 Task: Select health as the cause.
Action: Mouse moved to (874, 79)
Screenshot: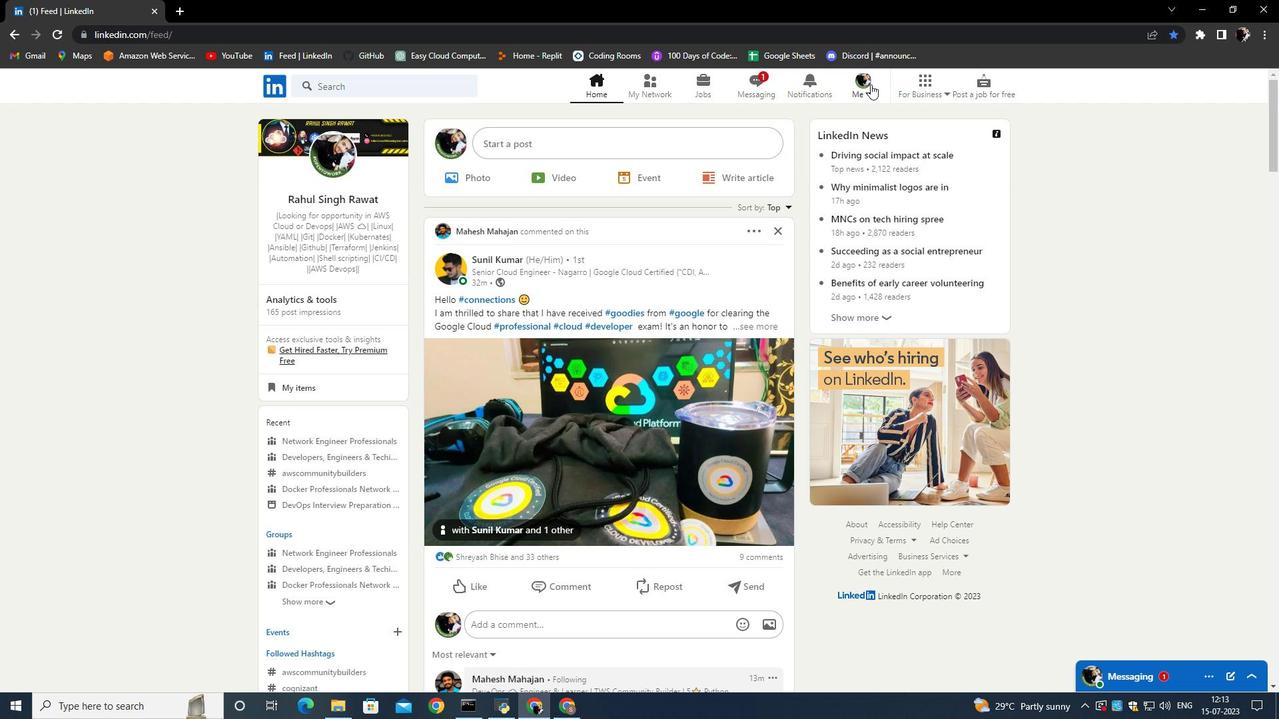 
Action: Mouse pressed left at (874, 79)
Screenshot: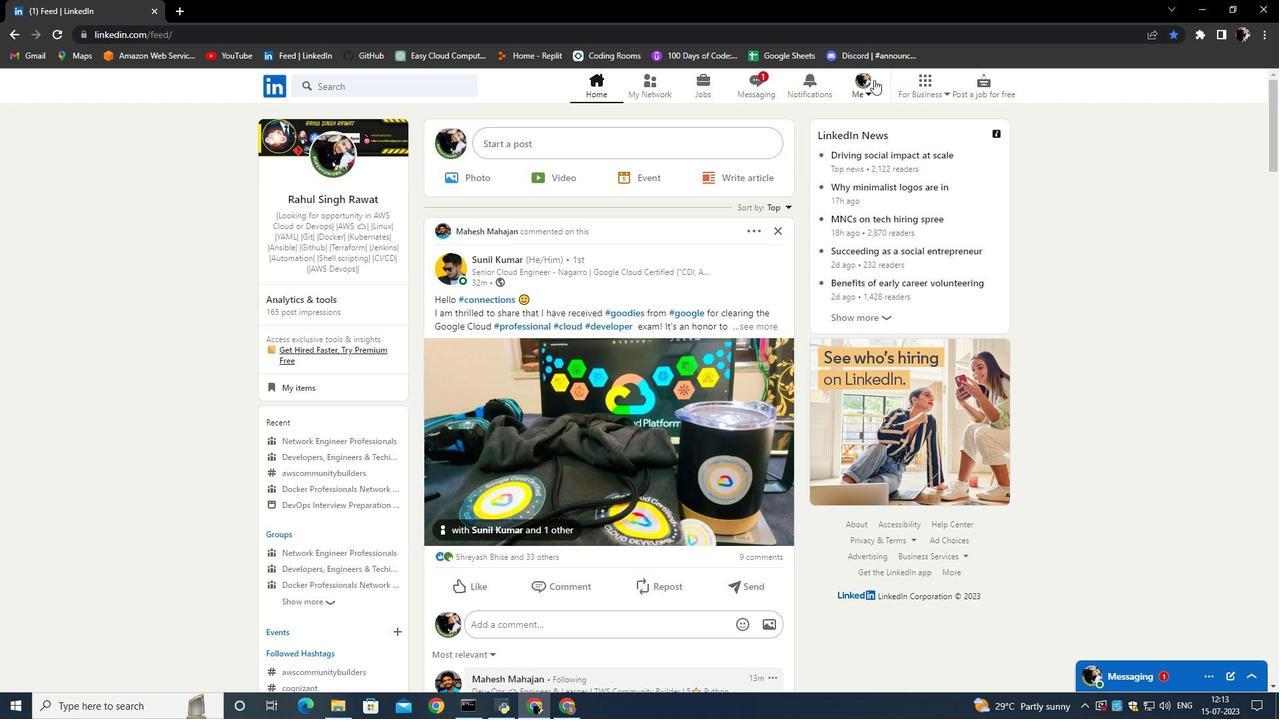 
Action: Mouse moved to (741, 162)
Screenshot: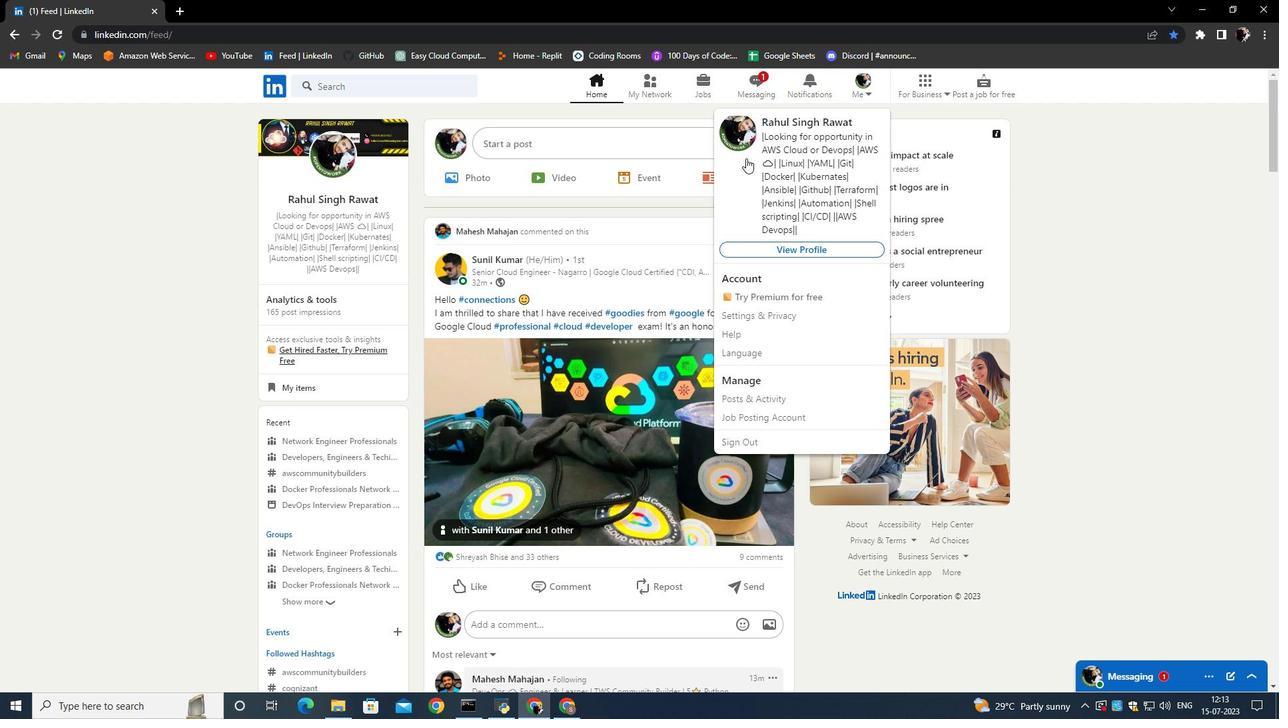
Action: Mouse pressed left at (741, 162)
Screenshot: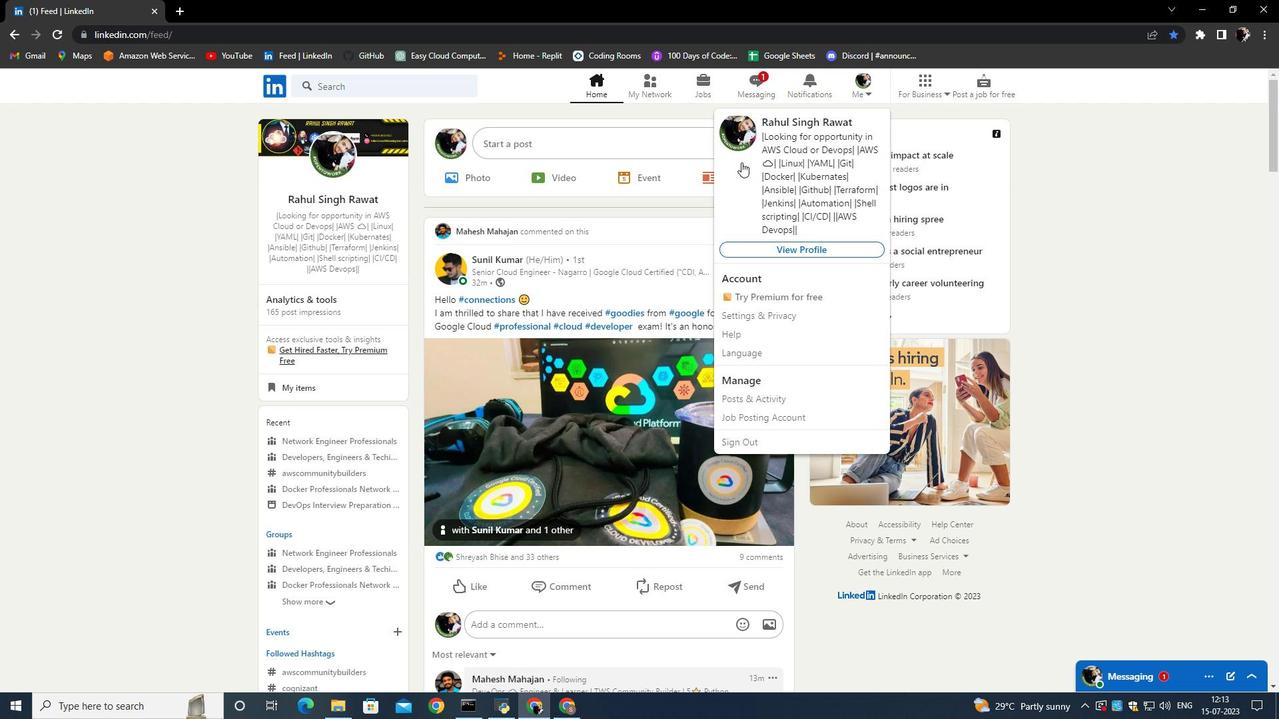 
Action: Mouse moved to (411, 500)
Screenshot: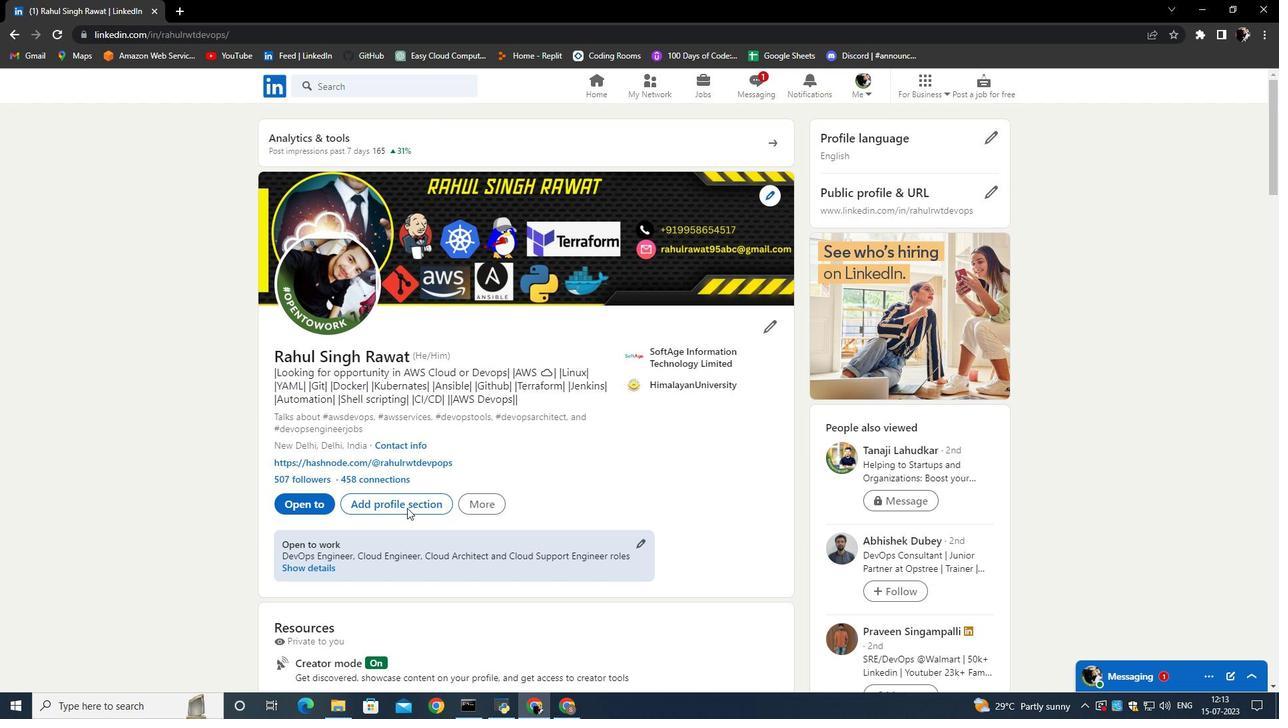 
Action: Mouse pressed left at (411, 500)
Screenshot: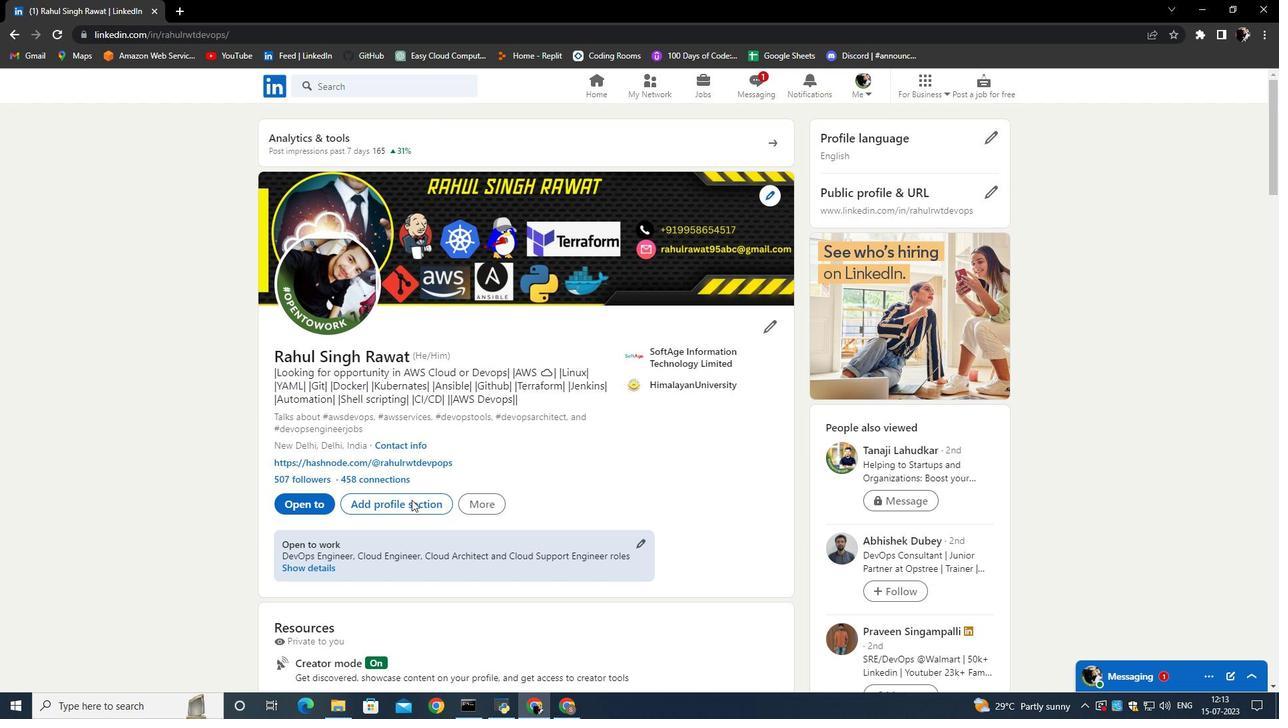 
Action: Mouse moved to (494, 363)
Screenshot: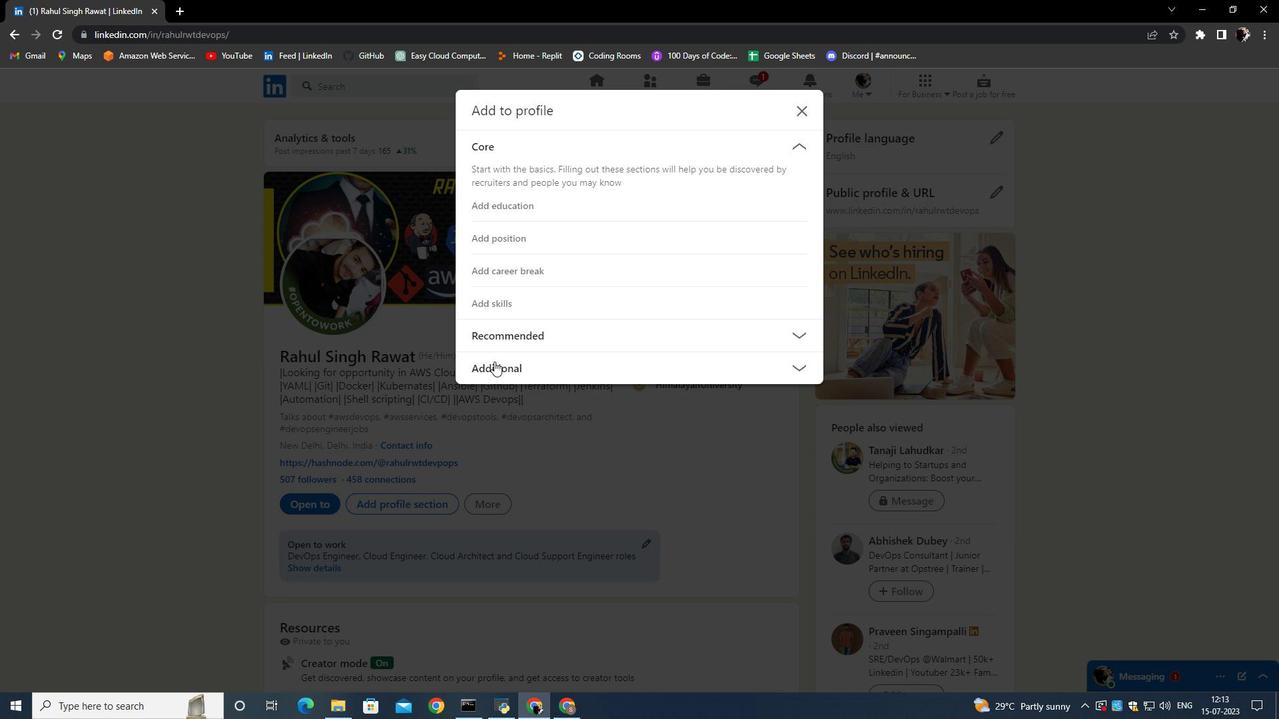 
Action: Mouse pressed left at (494, 363)
Screenshot: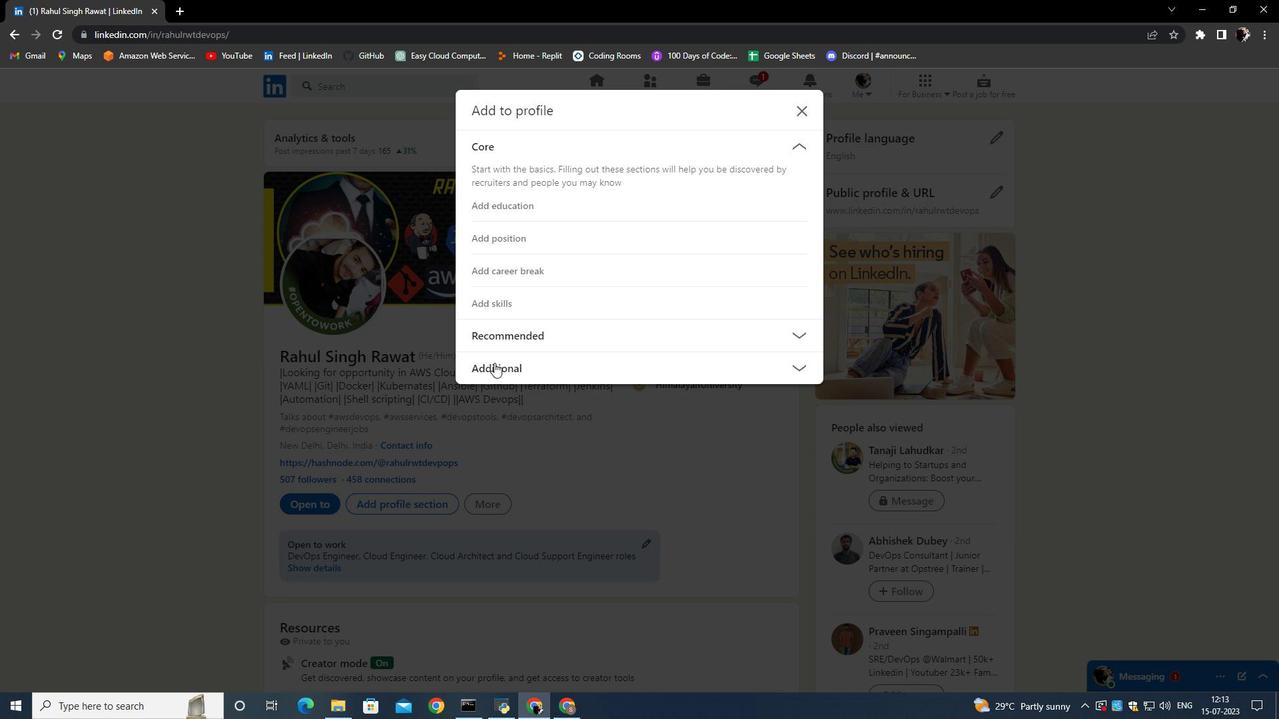 
Action: Mouse moved to (519, 269)
Screenshot: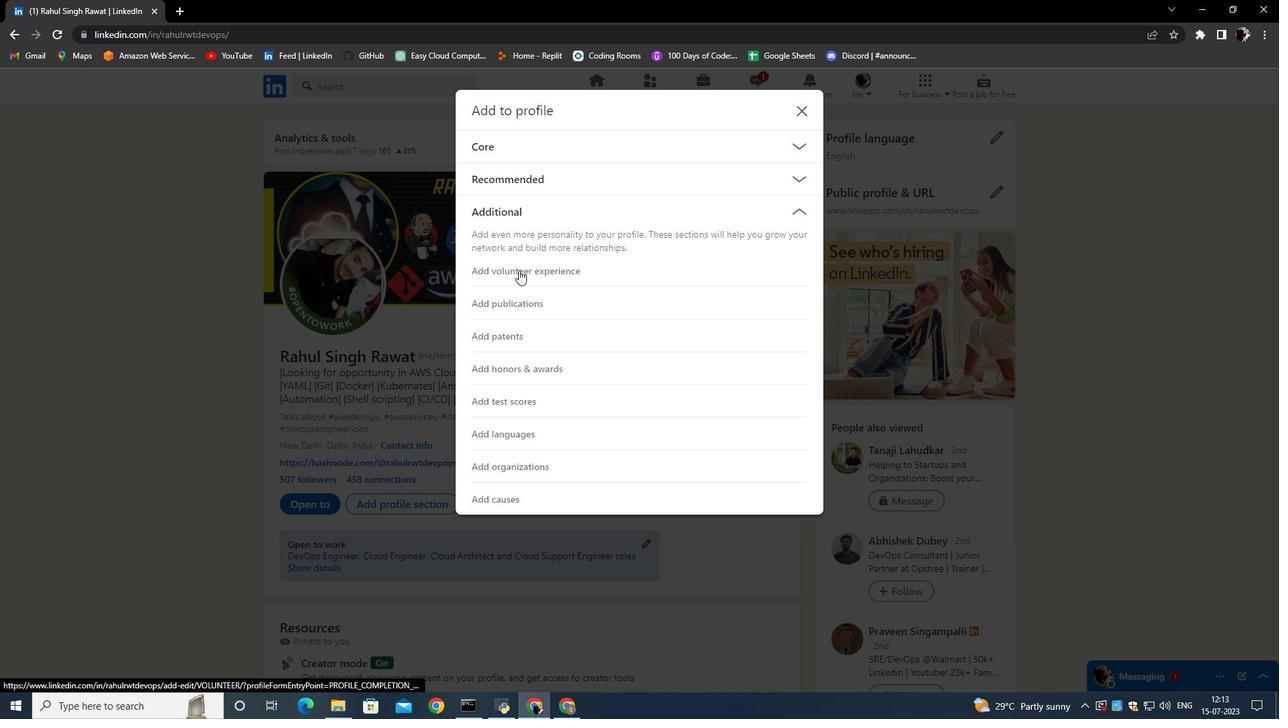 
Action: Mouse pressed left at (519, 269)
Screenshot: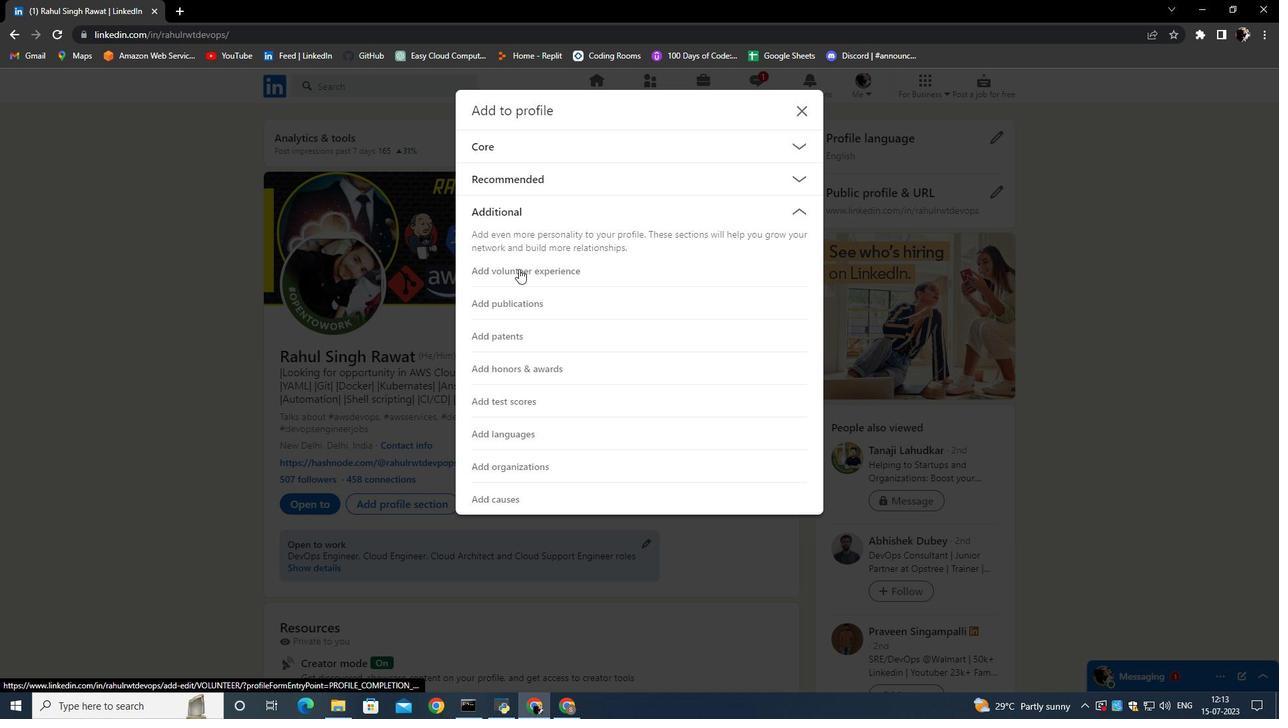 
Action: Mouse moved to (485, 303)
Screenshot: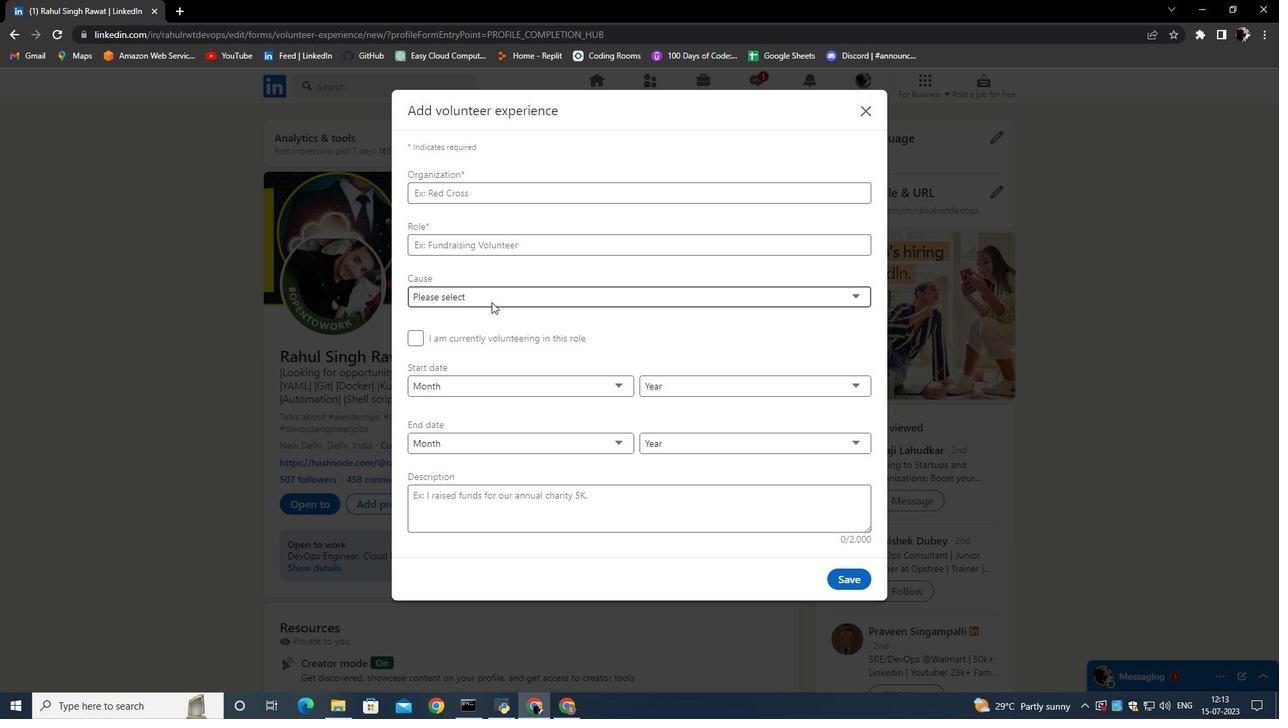 
Action: Mouse pressed left at (485, 303)
Screenshot: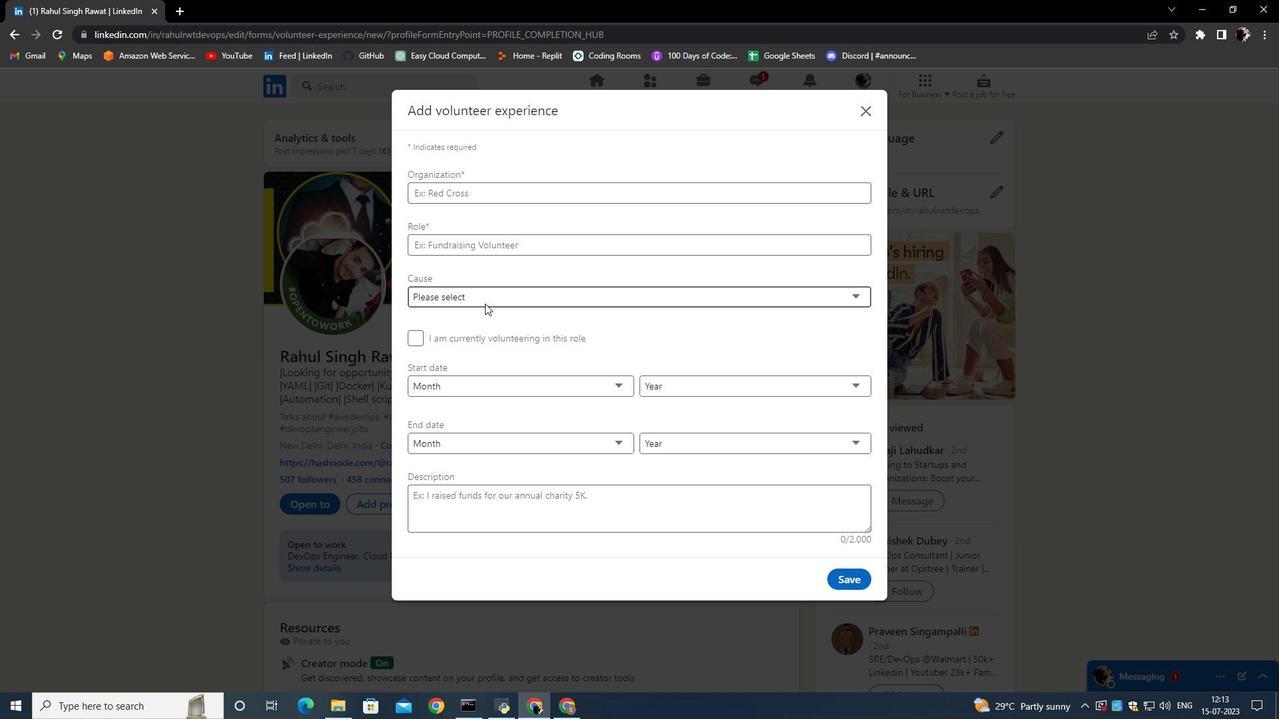 
Action: Mouse moved to (461, 418)
Screenshot: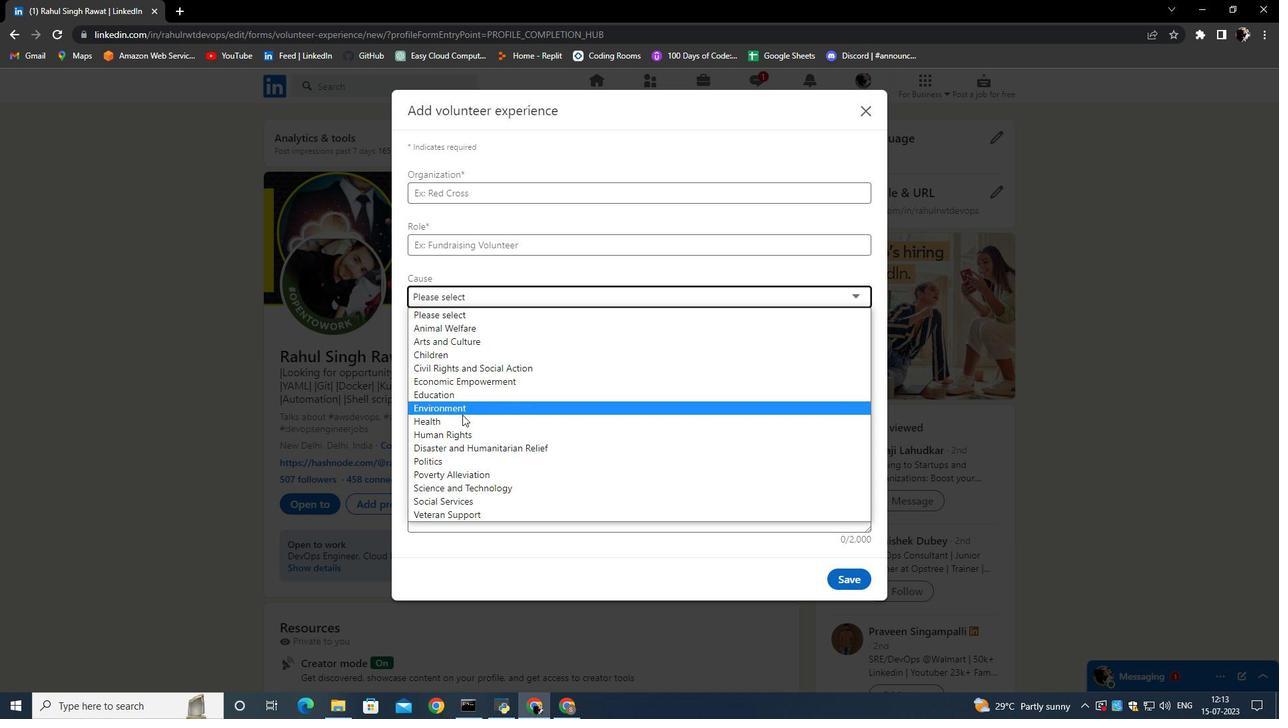 
Action: Mouse pressed left at (461, 418)
Screenshot: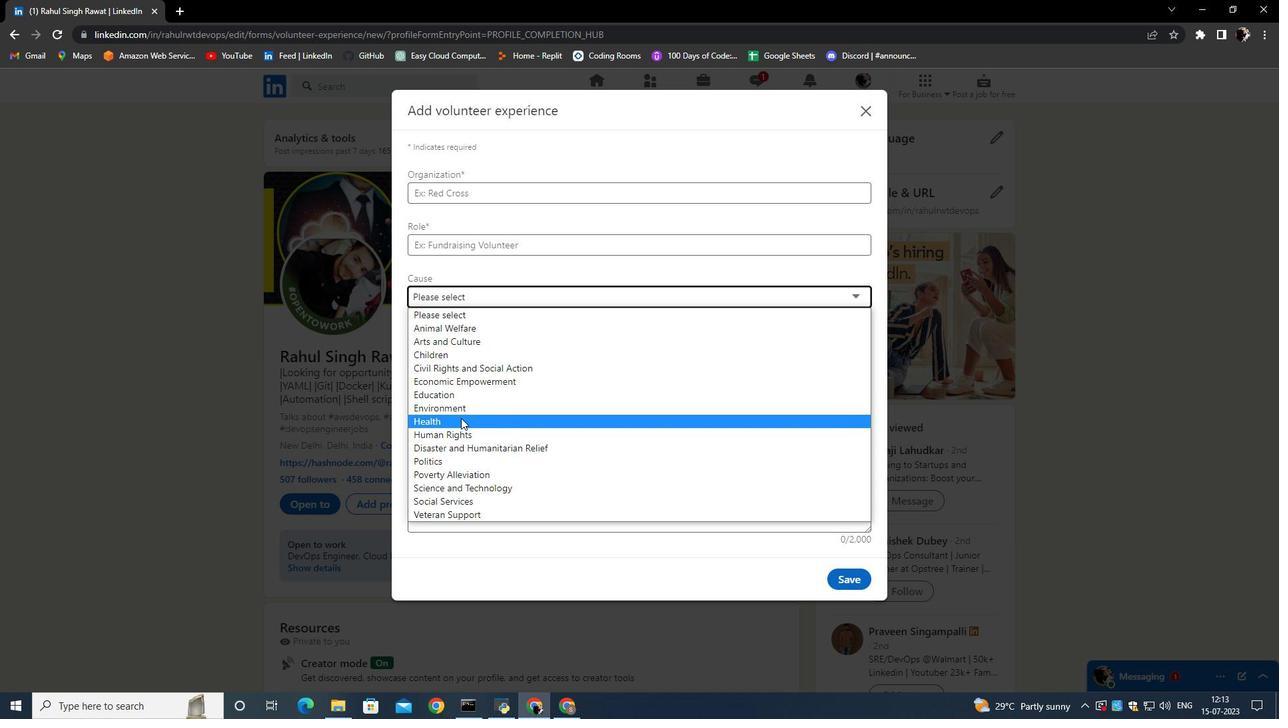
